 Task: Create a section Fast & Furious and in the section, add a milestone Wireless Network Optimization in the project ArrowTech
Action: Mouse moved to (85, 288)
Screenshot: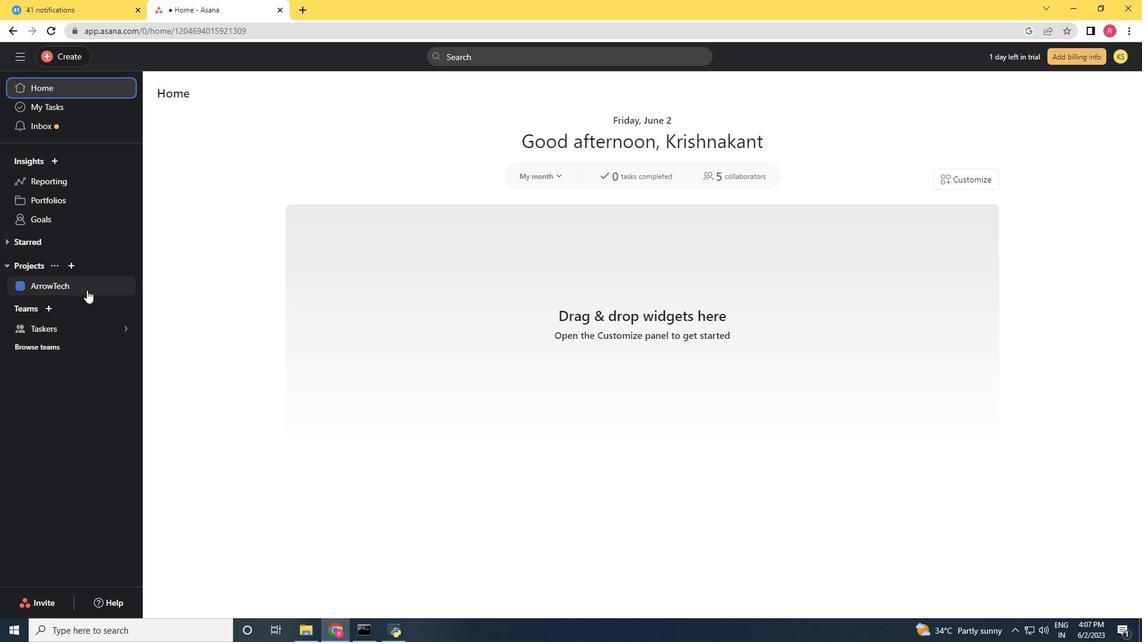 
Action: Mouse pressed left at (85, 288)
Screenshot: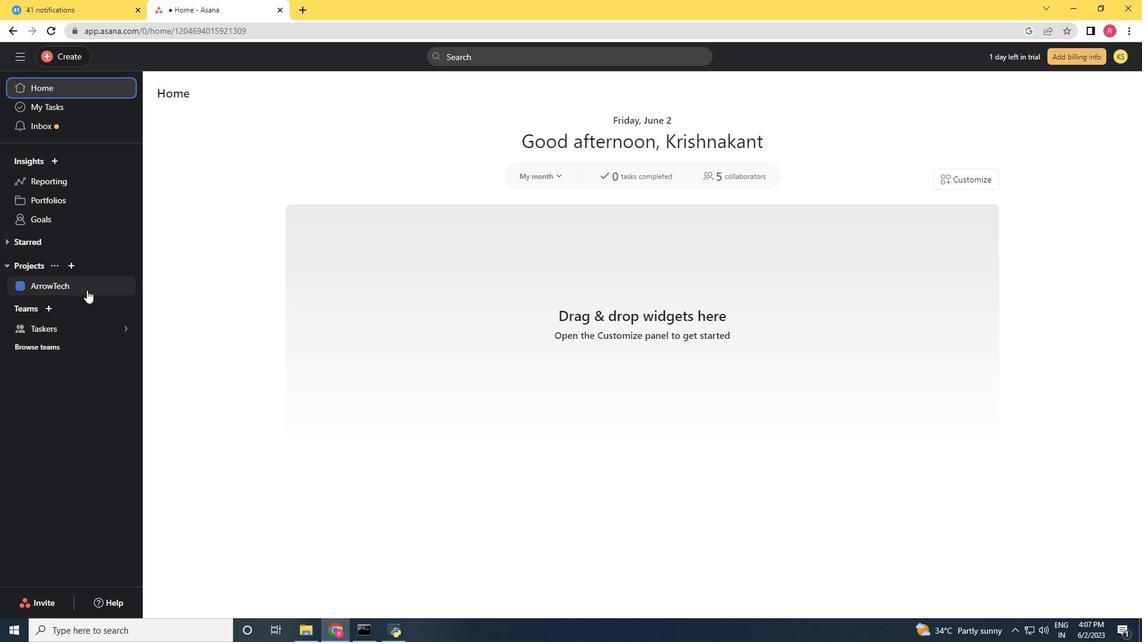 
Action: Mouse moved to (273, 396)
Screenshot: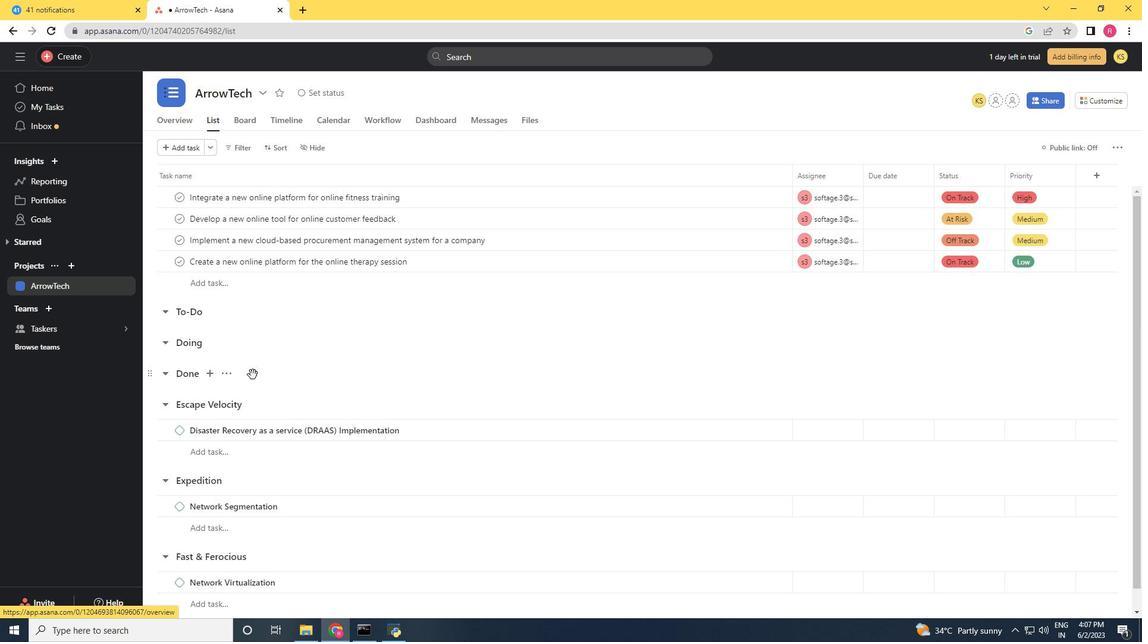 
Action: Mouse scrolled (272, 391) with delta (0, 0)
Screenshot: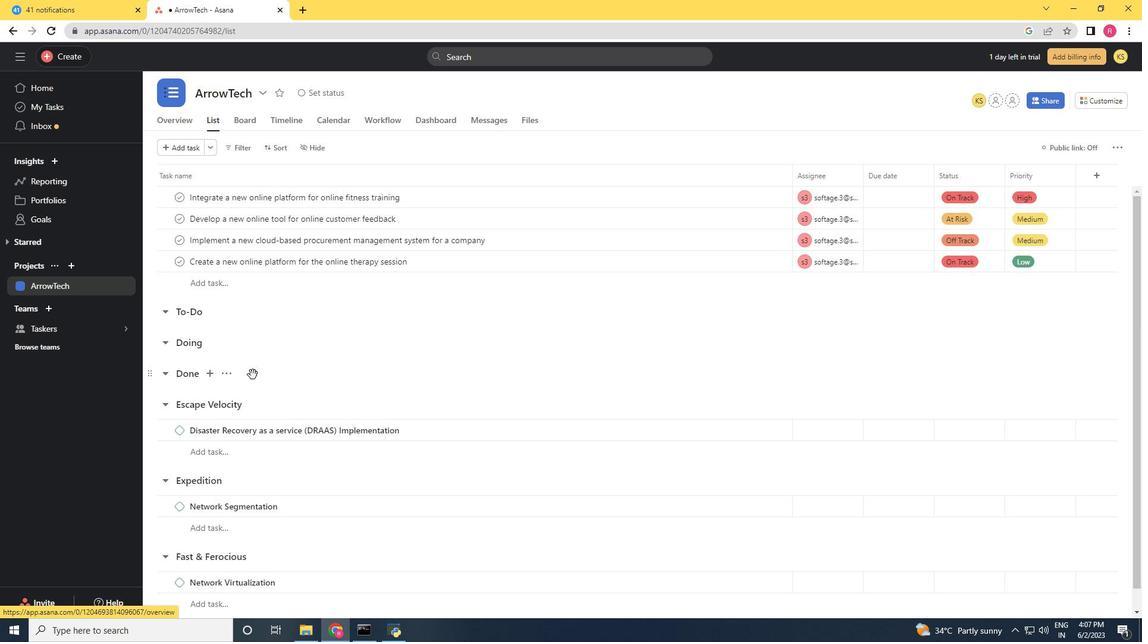
Action: Mouse moved to (277, 417)
Screenshot: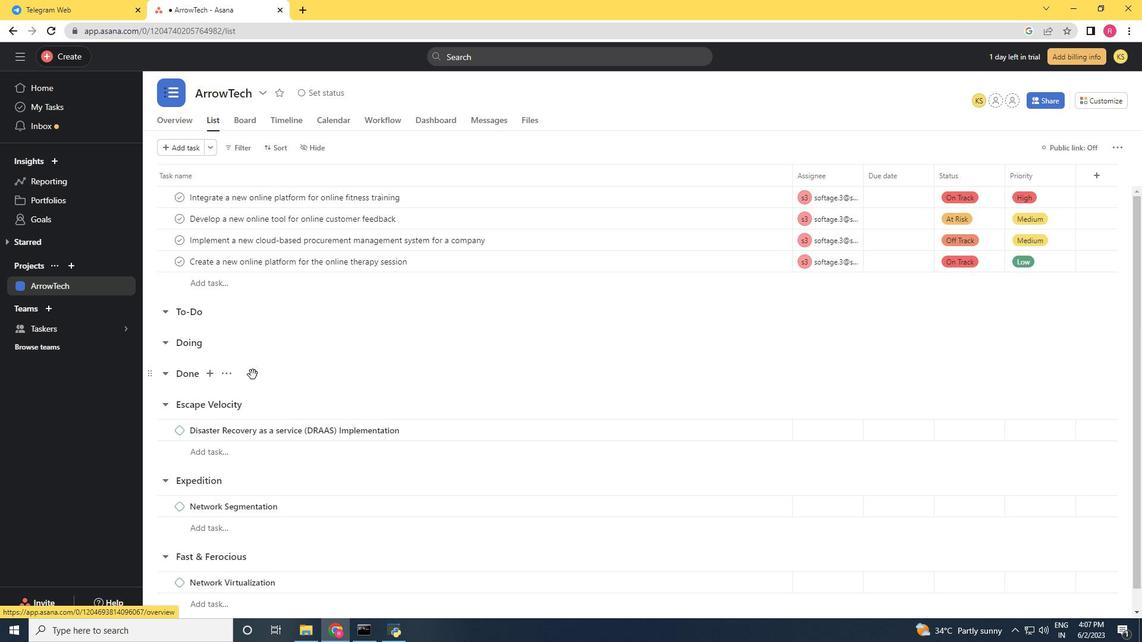 
Action: Mouse scrolled (277, 417) with delta (0, 0)
Screenshot: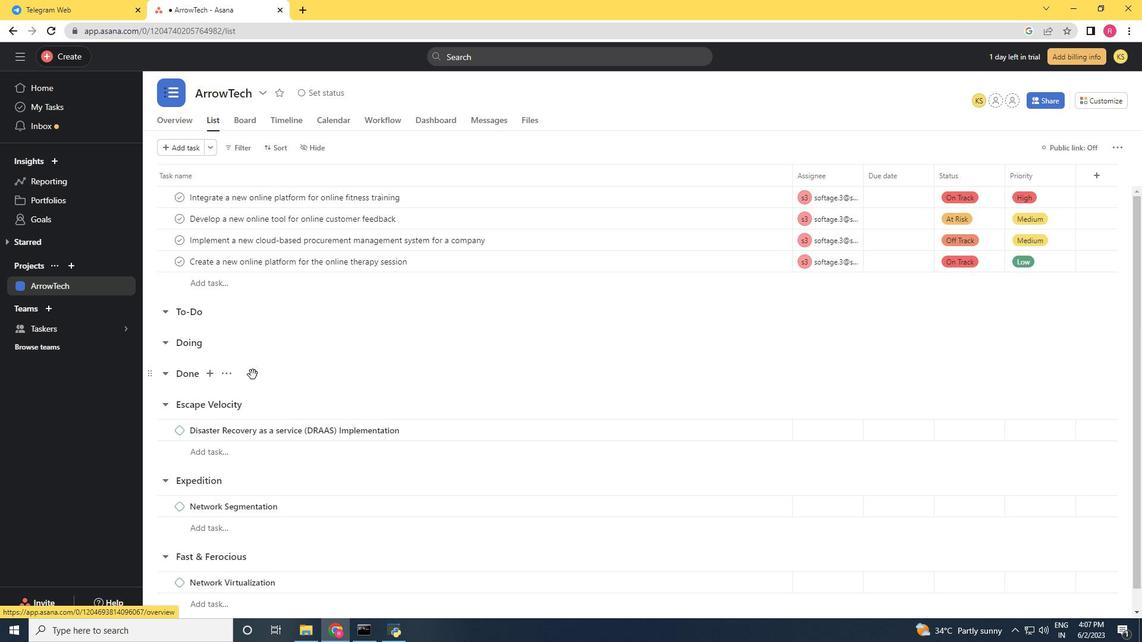 
Action: Mouse moved to (280, 430)
Screenshot: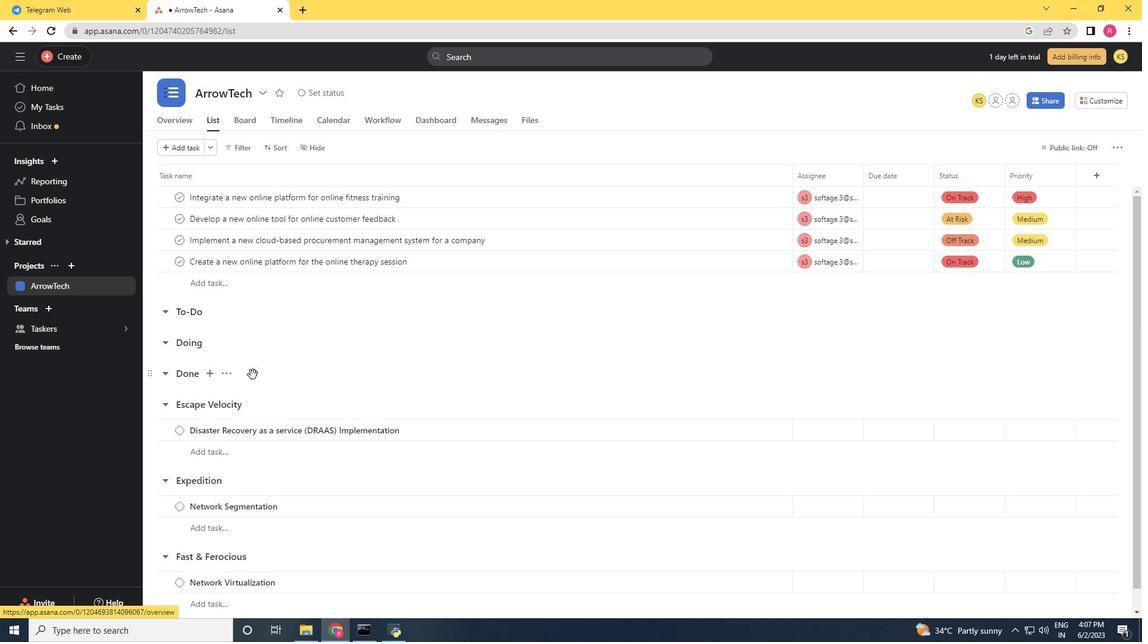 
Action: Mouse scrolled (280, 429) with delta (0, 0)
Screenshot: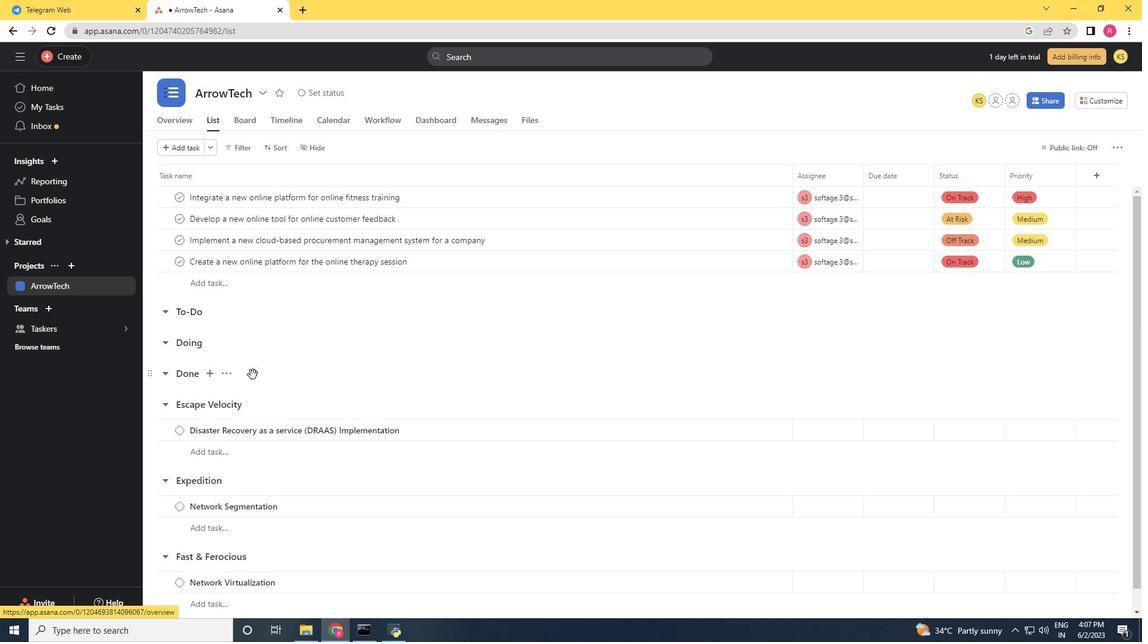 
Action: Mouse moved to (280, 430)
Screenshot: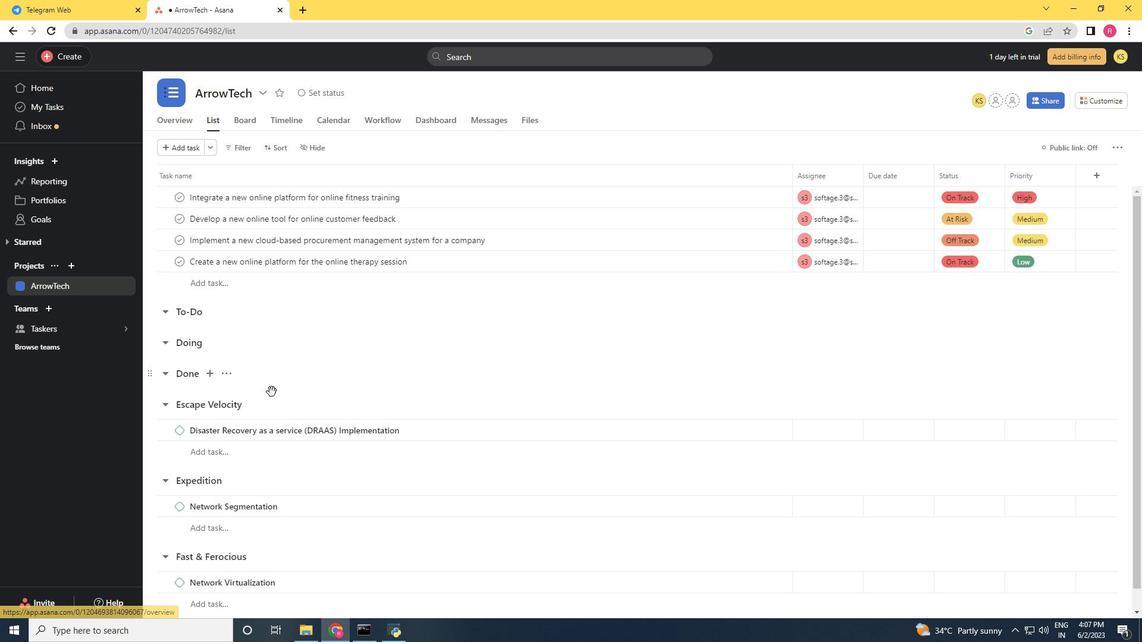 
Action: Mouse scrolled (280, 430) with delta (0, 0)
Screenshot: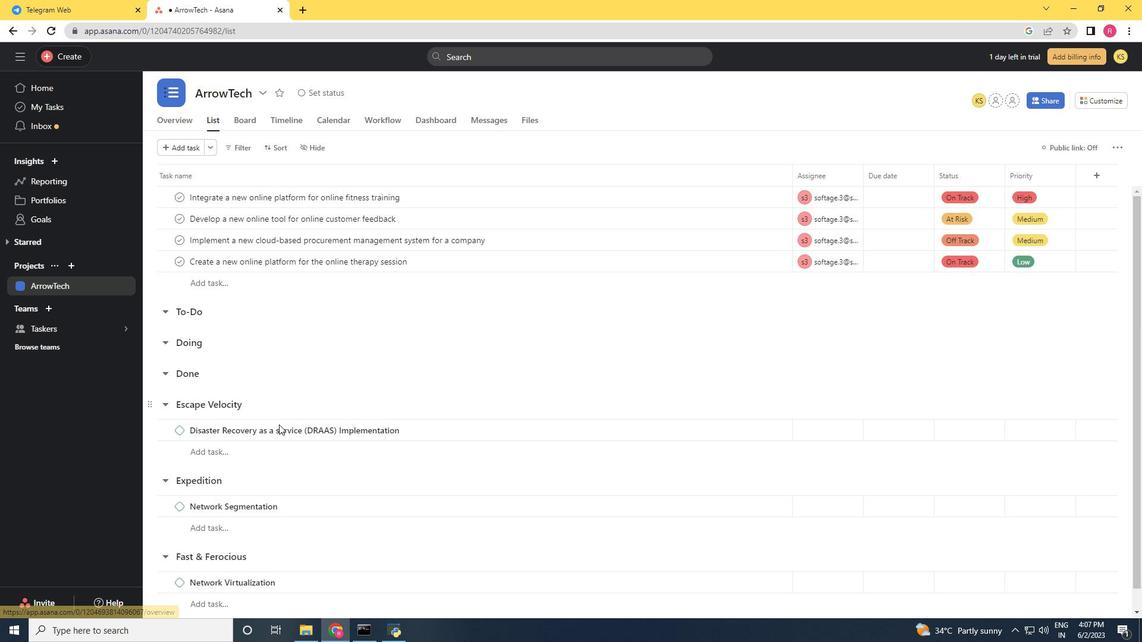 
Action: Mouse moved to (264, 455)
Screenshot: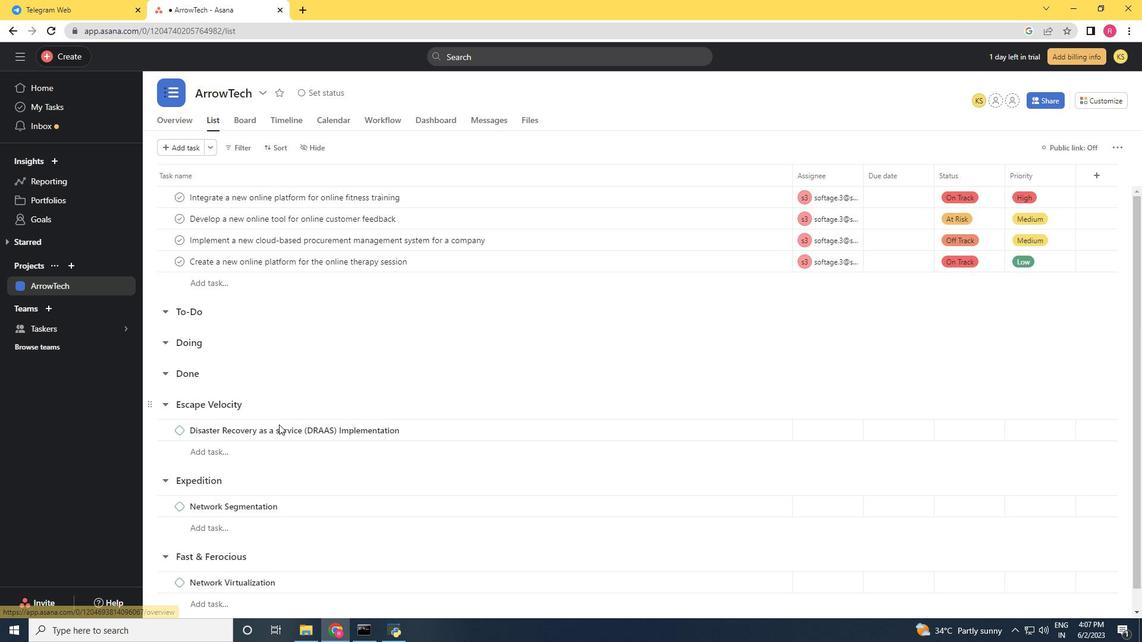 
Action: Mouse scrolled (264, 455) with delta (0, 0)
Screenshot: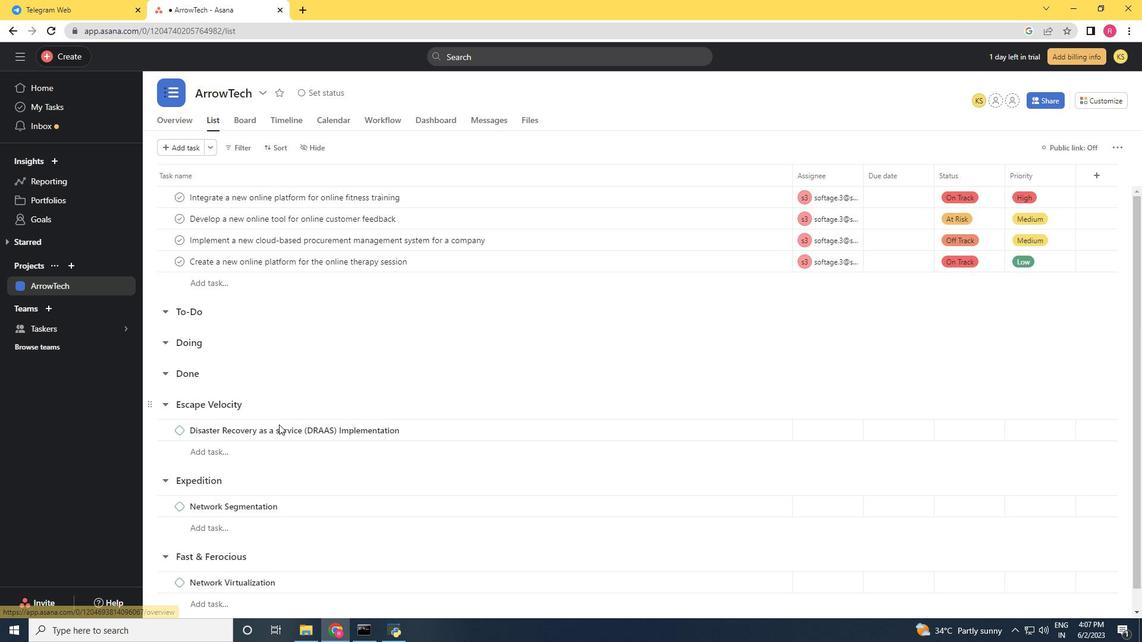 
Action: Mouse moved to (201, 606)
Screenshot: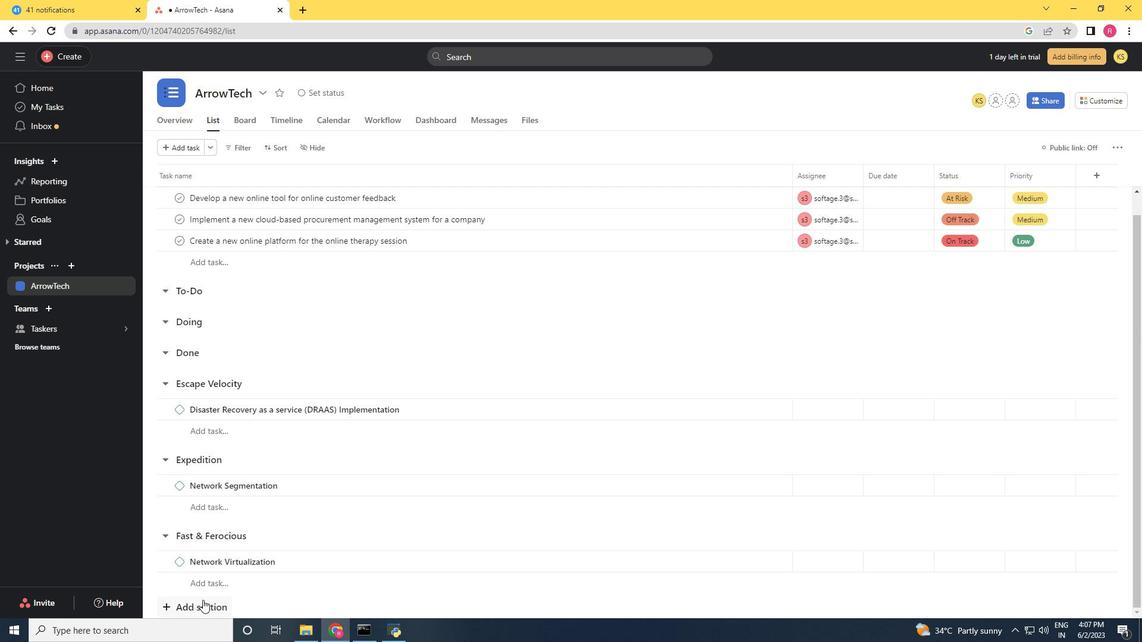 
Action: Mouse pressed left at (201, 606)
Screenshot: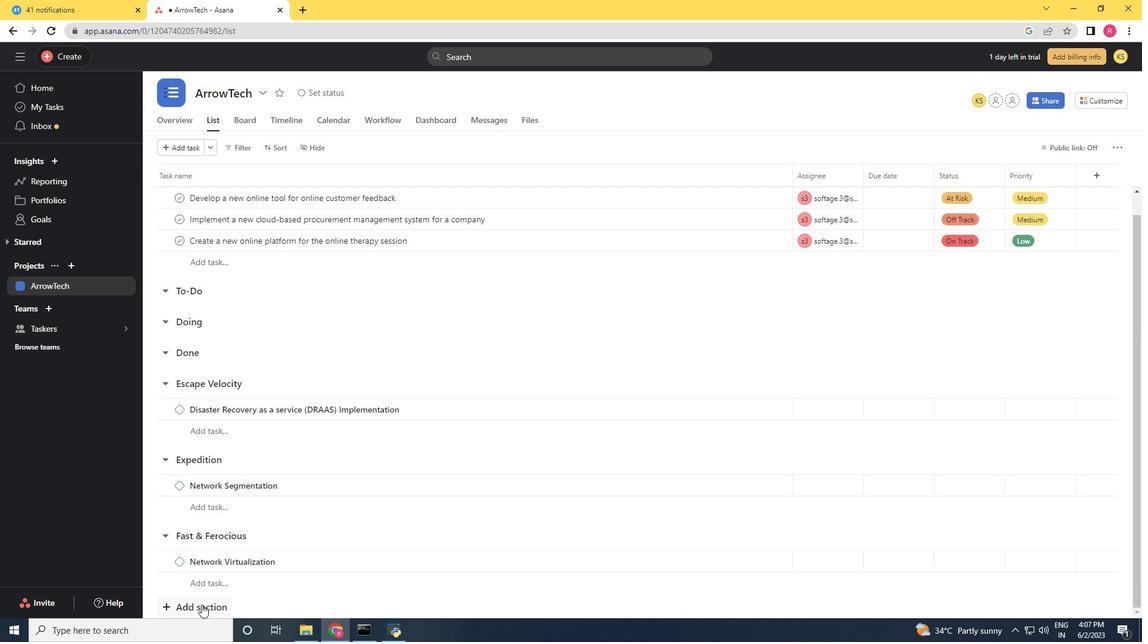 
Action: Mouse moved to (416, 342)
Screenshot: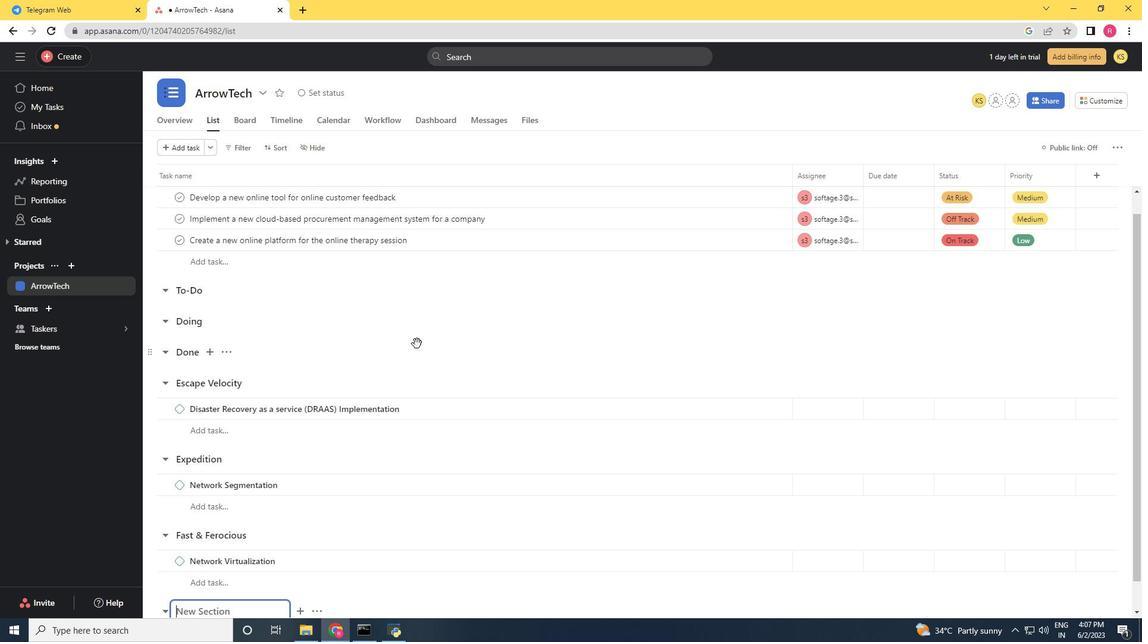 
Action: Key pressed <Key.shift>Fat<Key.backspace>st
Screenshot: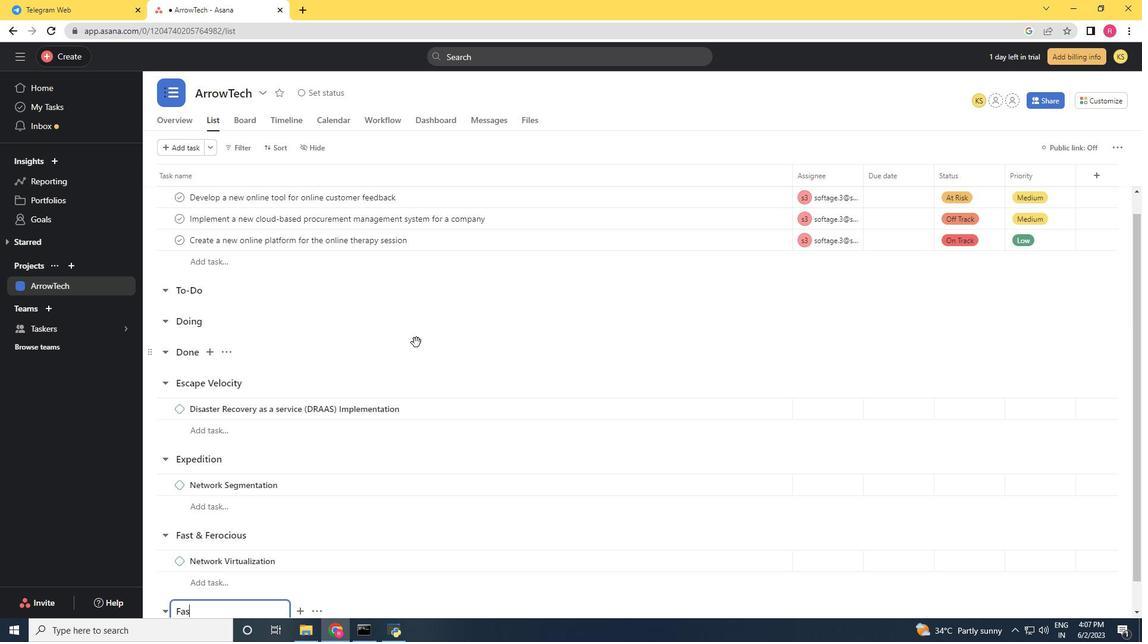 
Action: Mouse moved to (372, 350)
Screenshot: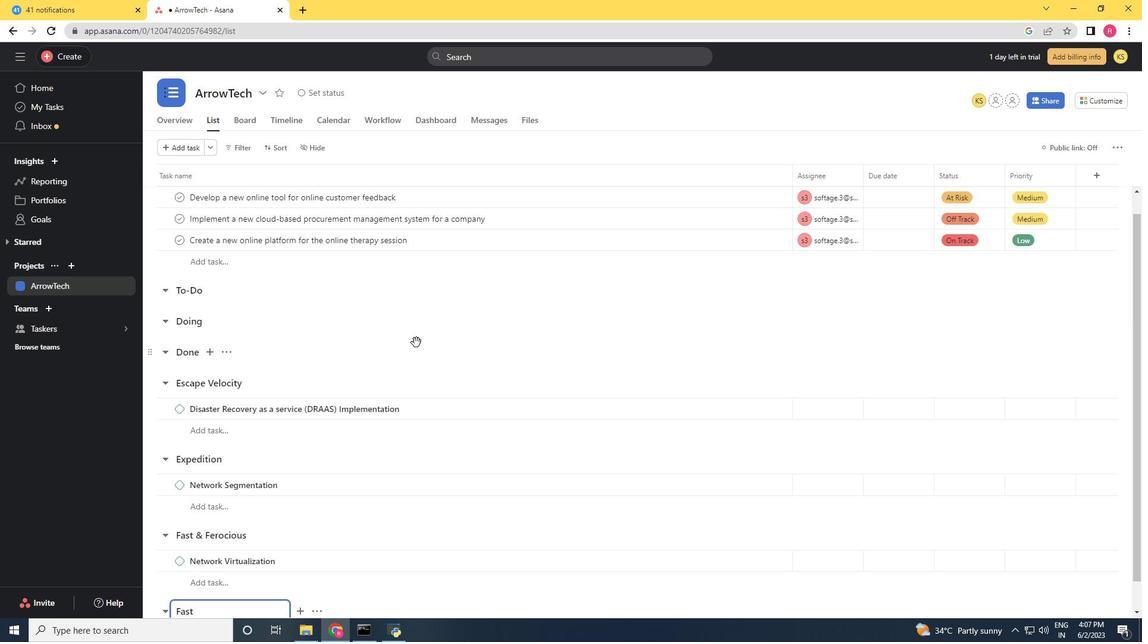 
Action: Mouse scrolled (372, 350) with delta (0, 0)
Screenshot: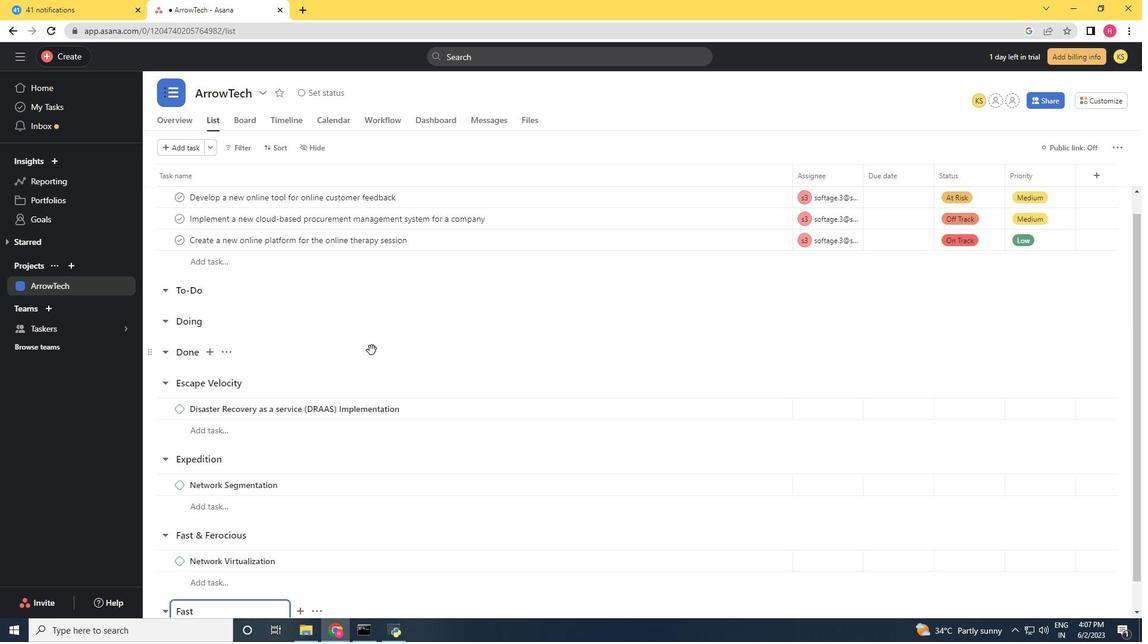 
Action: Mouse scrolled (372, 350) with delta (0, 0)
Screenshot: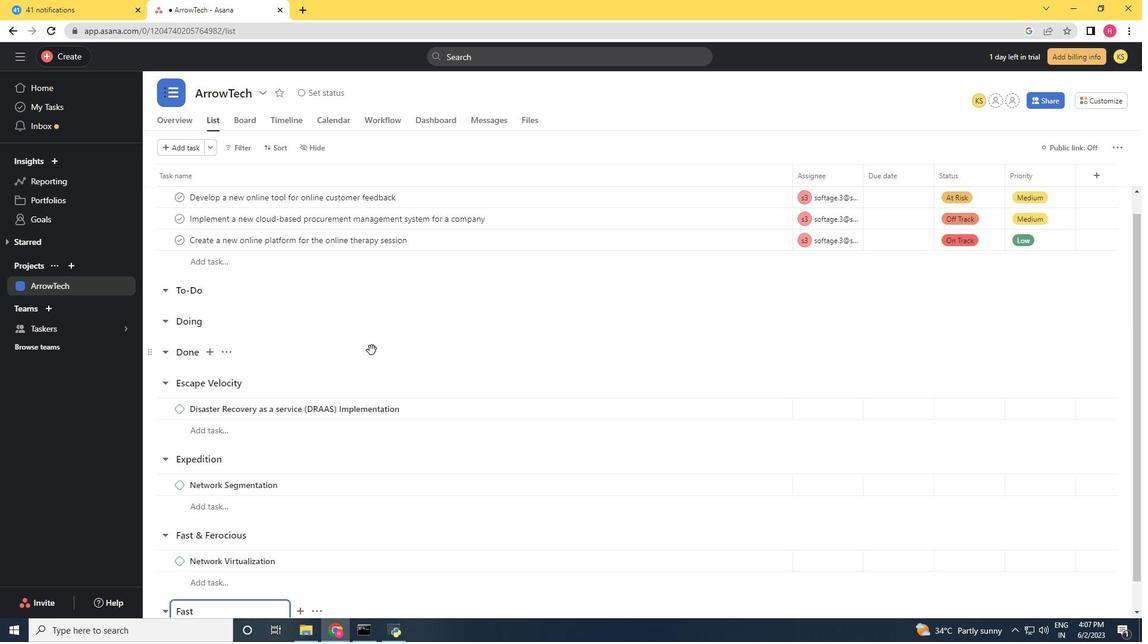 
Action: Mouse moved to (393, 348)
Screenshot: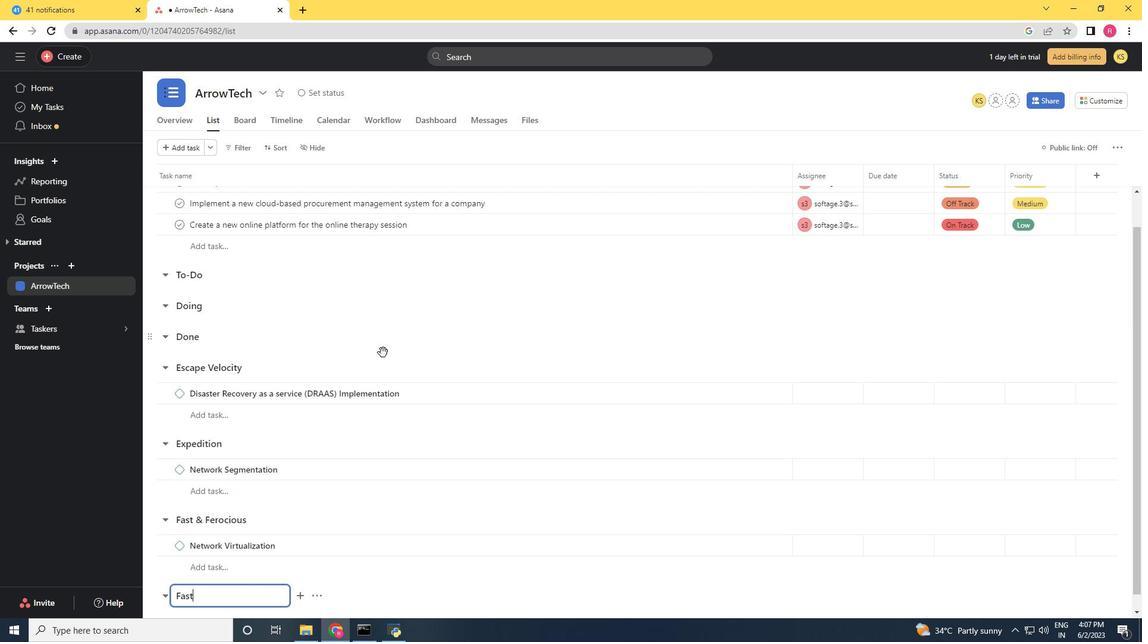
Action: Key pressed <Key.shift><Key.shift><Key.shift><Key.shift><Key.shift><Key.shift><Key.shift><Key.shift><Key.shift><Key.shift><Key.shift><Key.shift><Key.shift><Key.shift><Key.shift><Key.shift><Key.shift><Key.shift><Key.shift><Key.shift><Key.shift><Key.shift><Key.shift><Key.shift><Key.shift><Key.shift><Key.shift><Key.shift><Key.shift><Key.shift><Key.shift><Key.shift><Key.shift><Key.shift><Key.shift><Key.shift><Key.shift><Key.shift><Key.shift><Key.shift><Key.shift><Key.shift><Key.shift><Key.shift><Key.shift><Key.shift><Key.shift><Key.shift><Key.shift><Key.shift><Key.shift><Key.shift><Key.shift><Key.shift><Key.shift><Key.shift>&<Key.space><Key.backspace><Key.backspace><Key.space><Key.shift><Key.shift><Key.shift><Key.shift><Key.shift><Key.shift><Key.shift><Key.shift><Key.shift><Key.shift><Key.shift><Key.shift>&<Key.space><Key.shift><Key.shift><Key.shift><Key.shift><Key.shift><Key.shift><Key.shift><Key.shift><Key.shift><Key.shift>Fus=r<Key.backspace><Key.backspace><Key.backspace>rious<Key.enter><Key.shift><Key.shift><Key.shift><Key.shift><Key.shift><Key.shift><Key.shift><Key.shift><Key.shift>Wireless<Key.space><Key.shift>Network<Key.space><Key.shift>Optimization
Screenshot: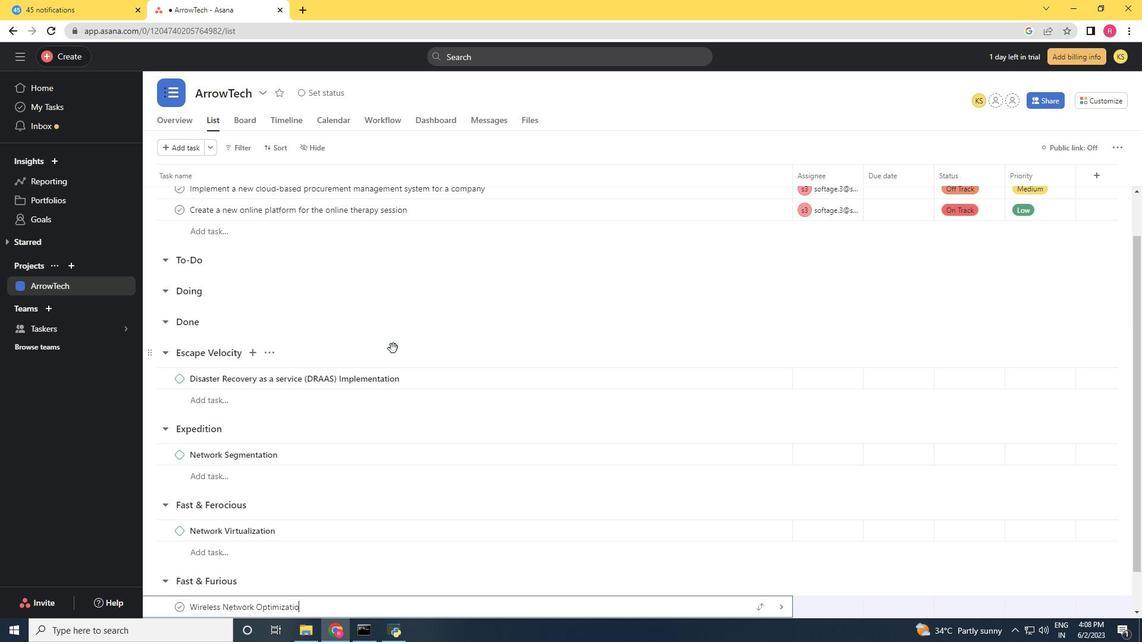 
Action: Mouse moved to (338, 372)
Screenshot: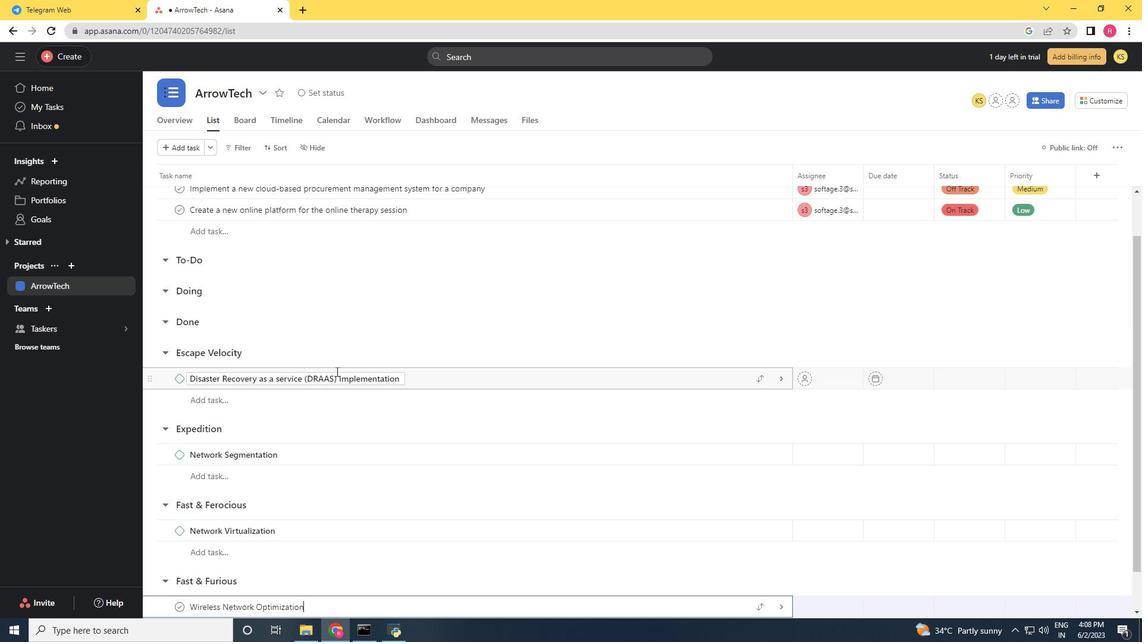 
Action: Mouse scrolled (338, 372) with delta (0, 0)
Screenshot: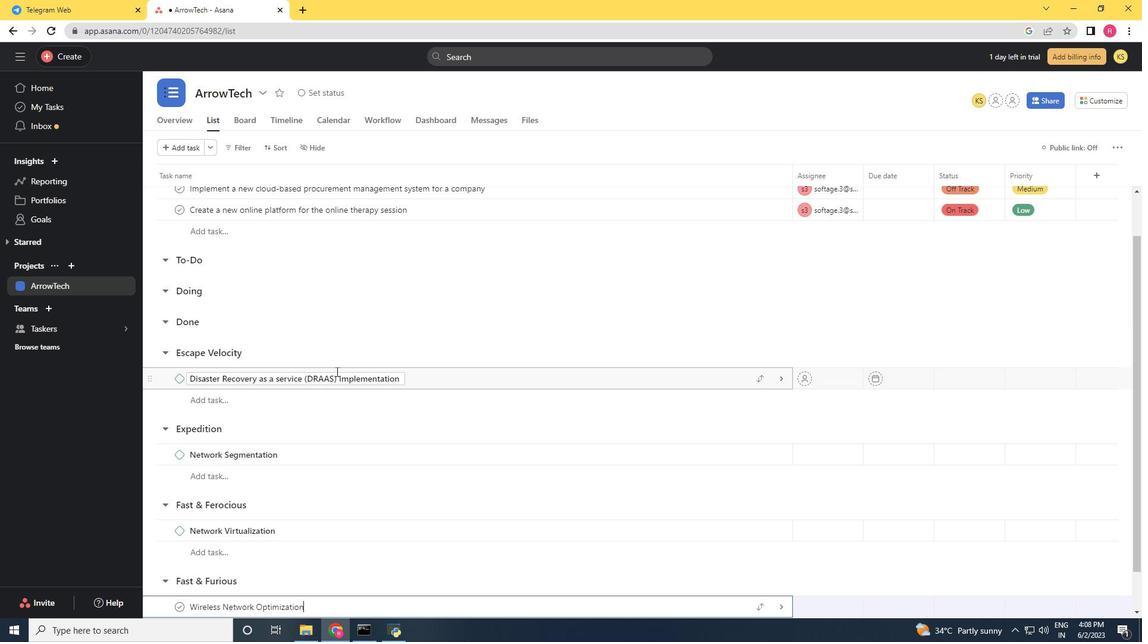 
Action: Mouse moved to (339, 373)
Screenshot: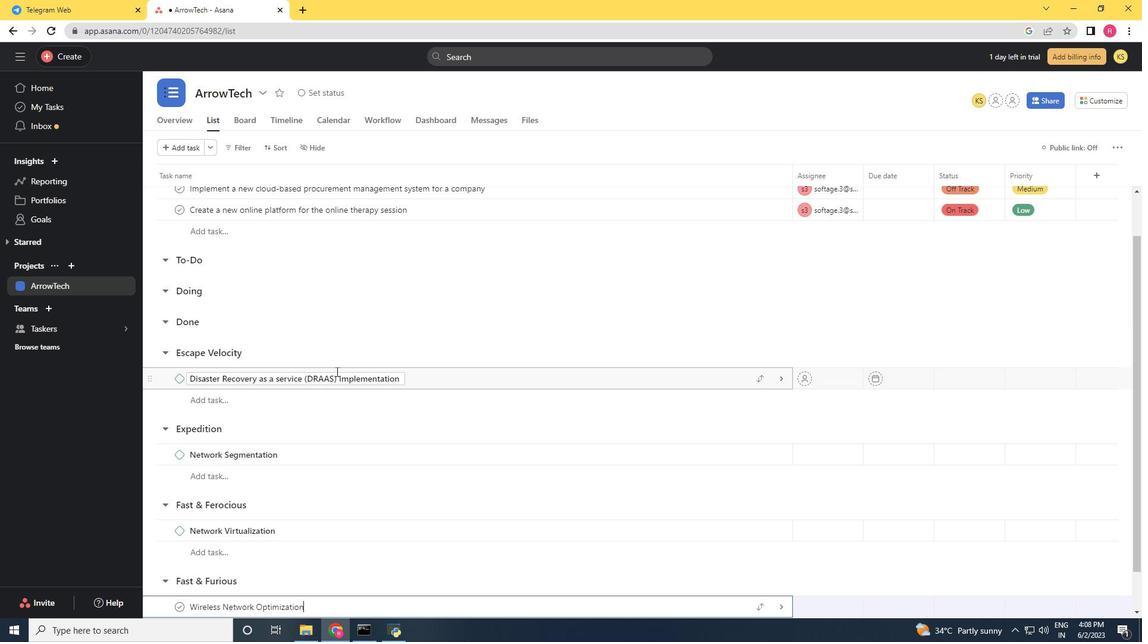 
Action: Mouse scrolled (339, 373) with delta (0, 0)
Screenshot: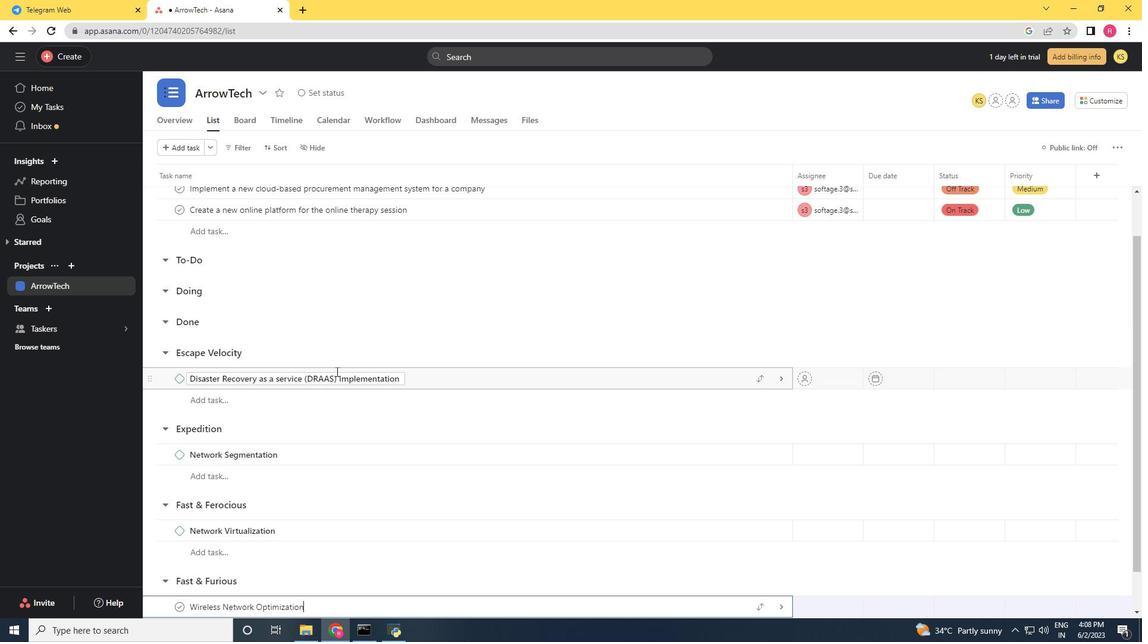 
Action: Mouse moved to (339, 375)
Screenshot: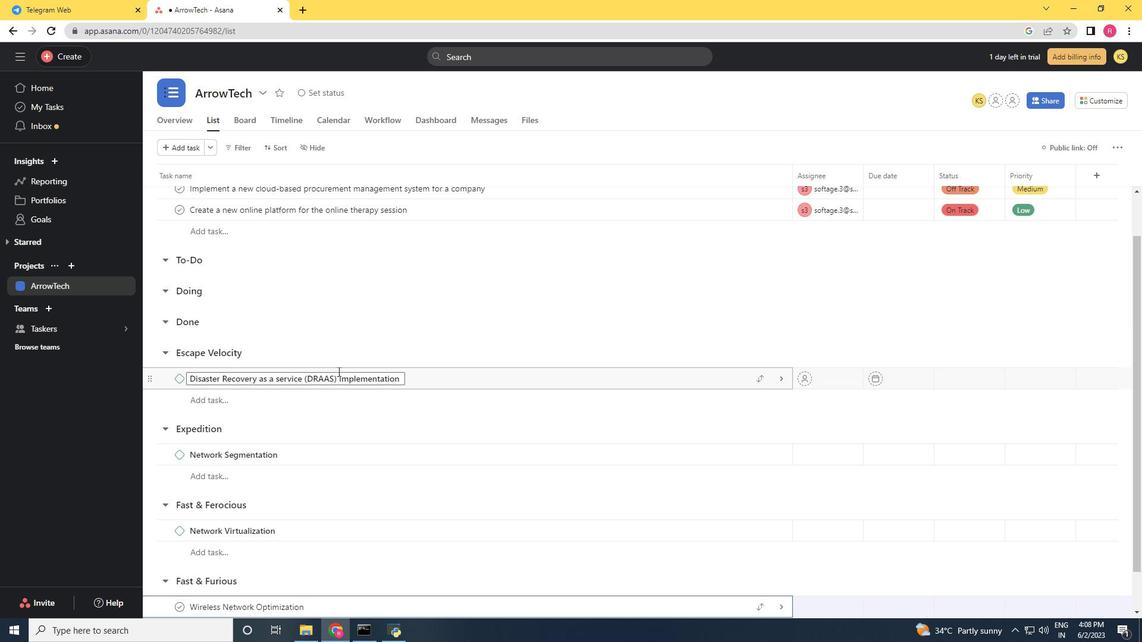 
Action: Mouse scrolled (339, 374) with delta (0, 0)
Screenshot: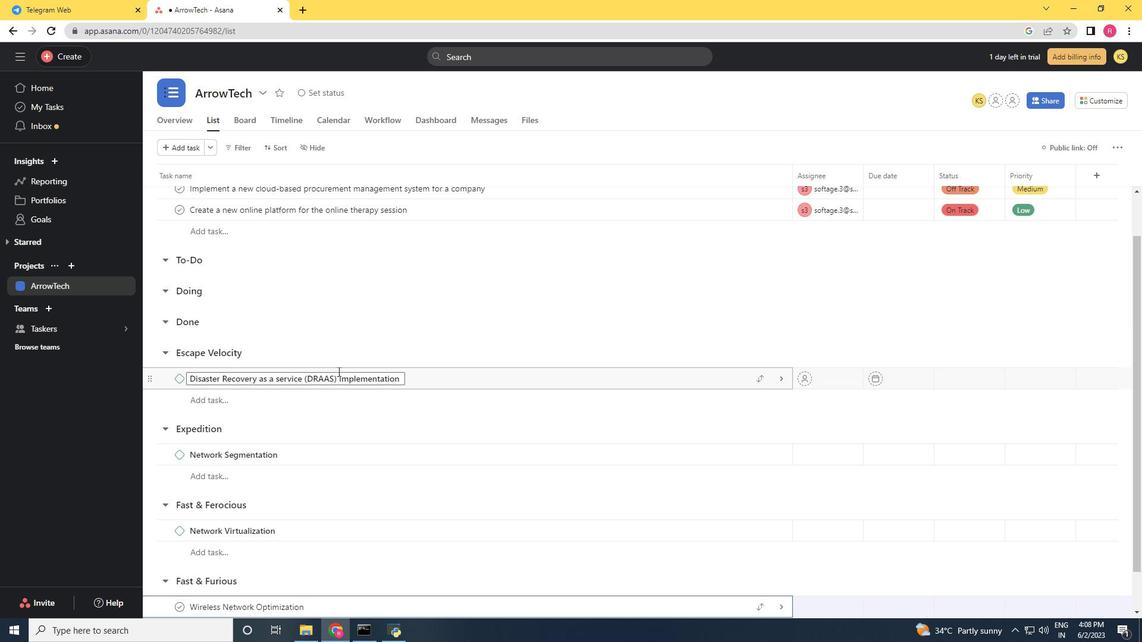 
Action: Mouse moved to (340, 376)
Screenshot: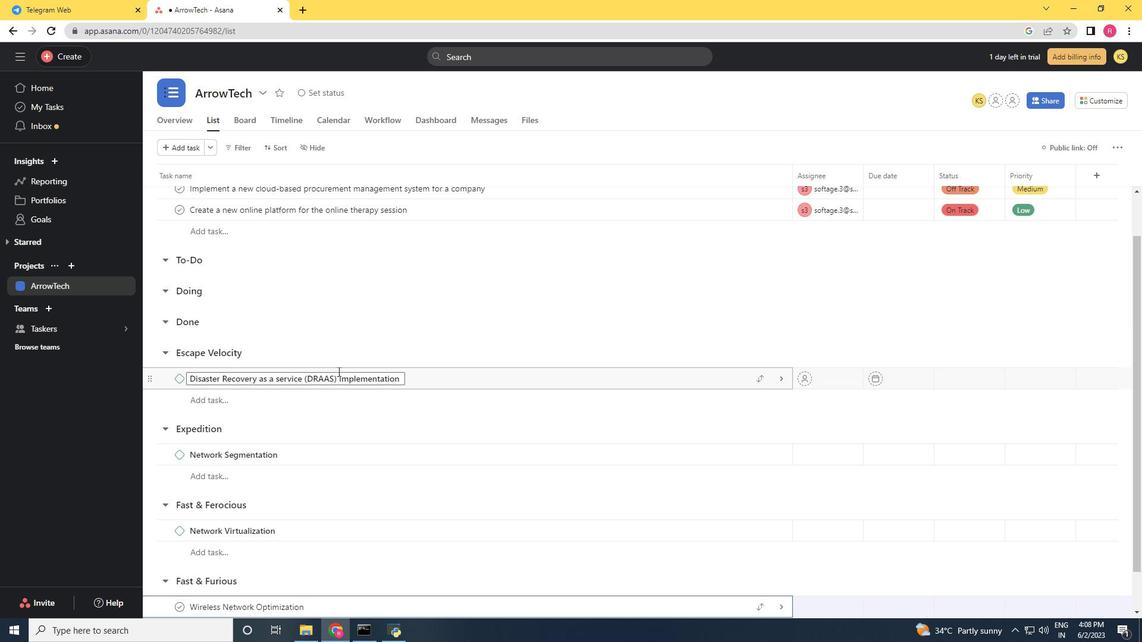 
Action: Mouse scrolled (340, 375) with delta (0, 0)
Screenshot: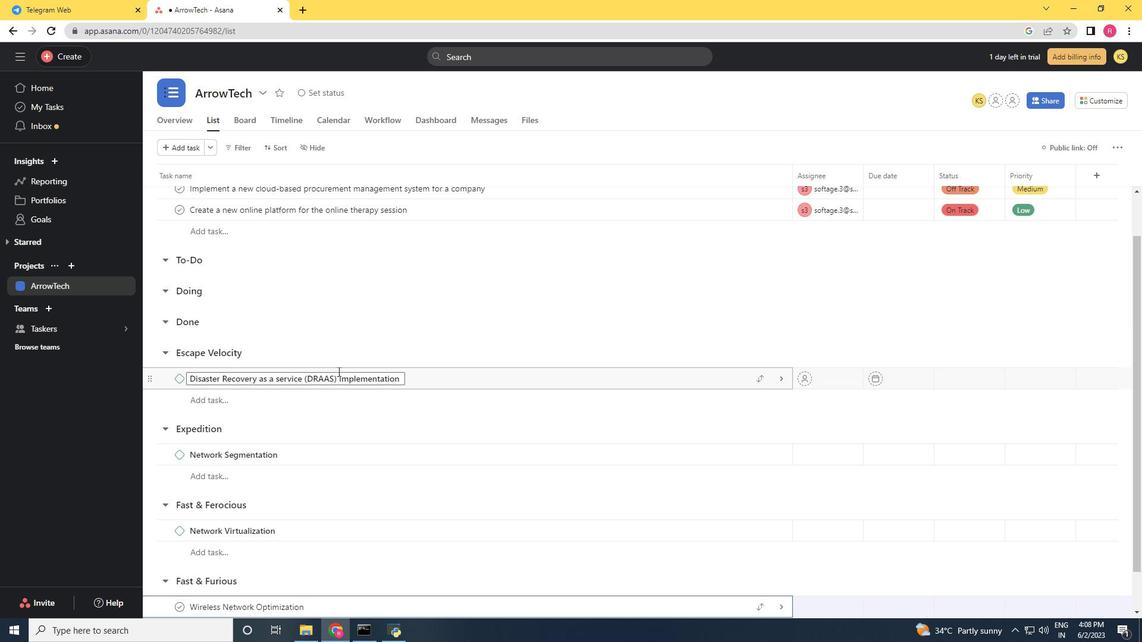 
Action: Mouse moved to (341, 383)
Screenshot: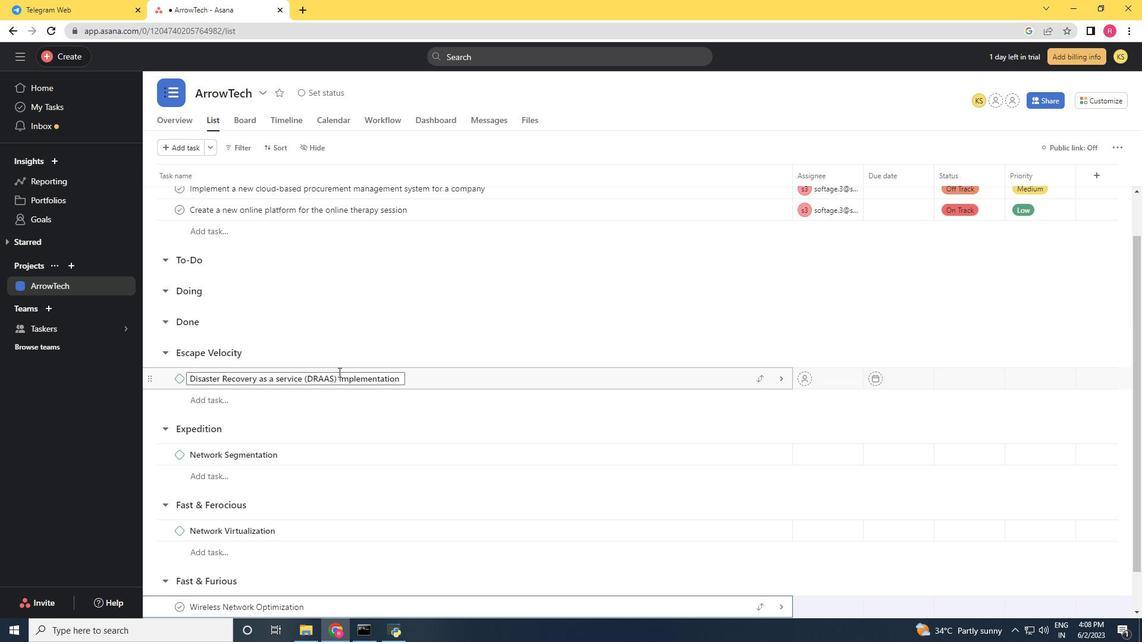 
Action: Mouse scrolled (341, 383) with delta (0, 0)
Screenshot: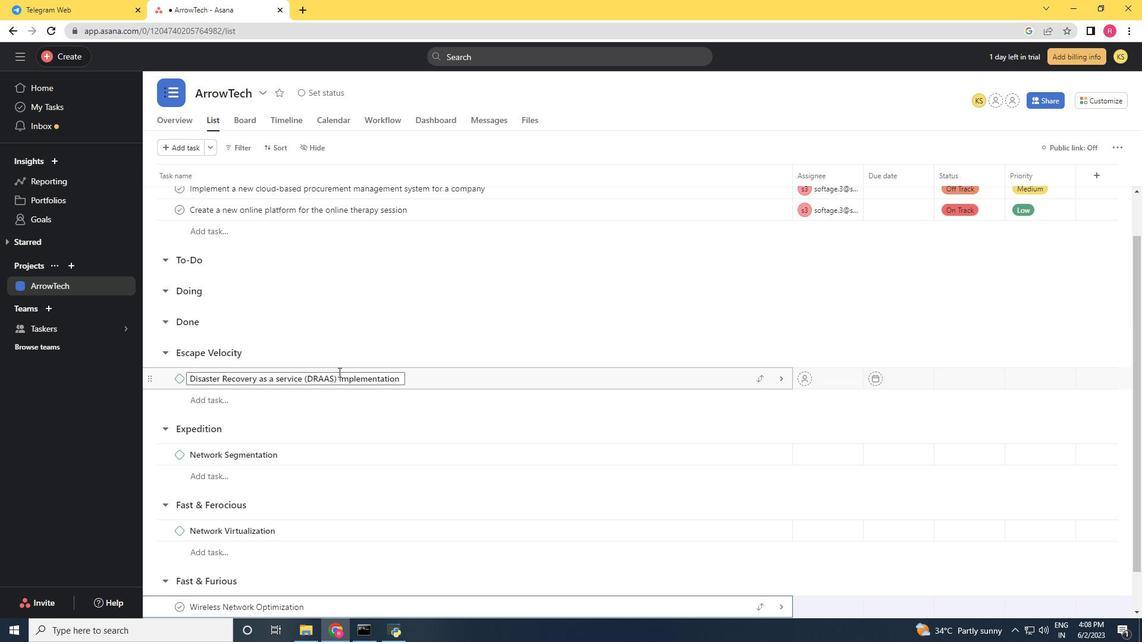 
Action: Mouse moved to (347, 561)
Screenshot: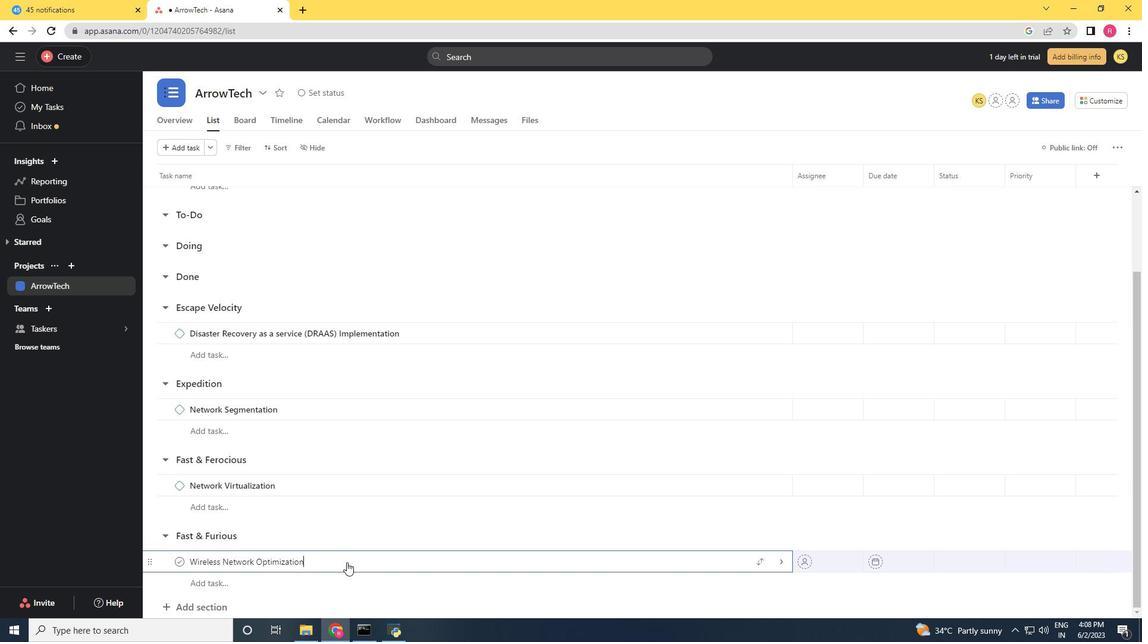 
Action: Mouse pressed right at (347, 561)
Screenshot: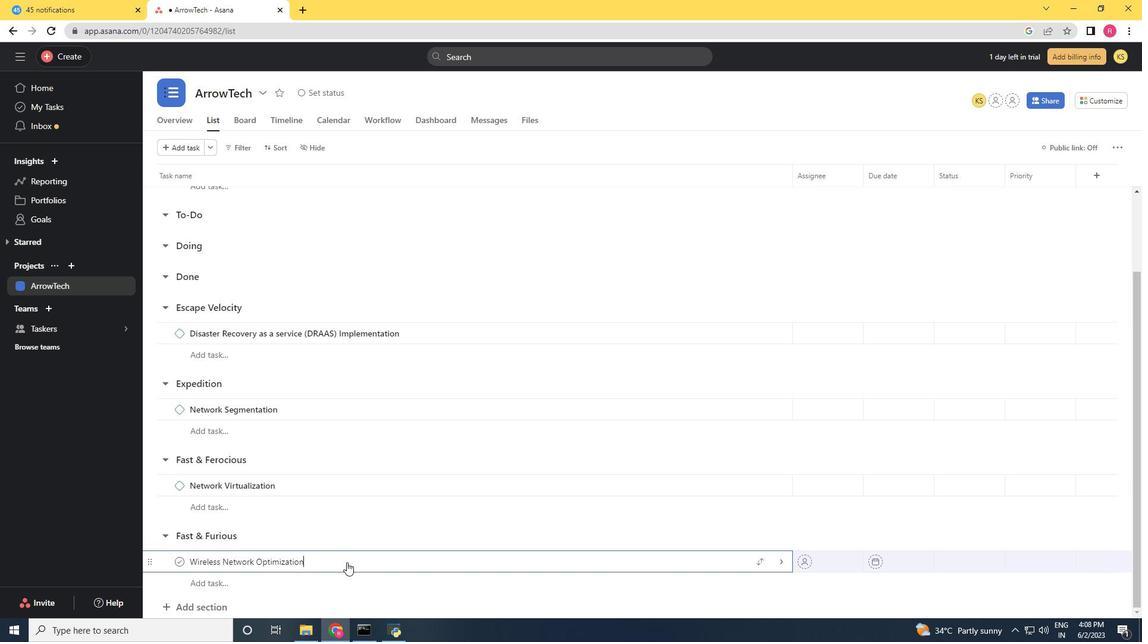 
Action: Mouse moved to (381, 501)
Screenshot: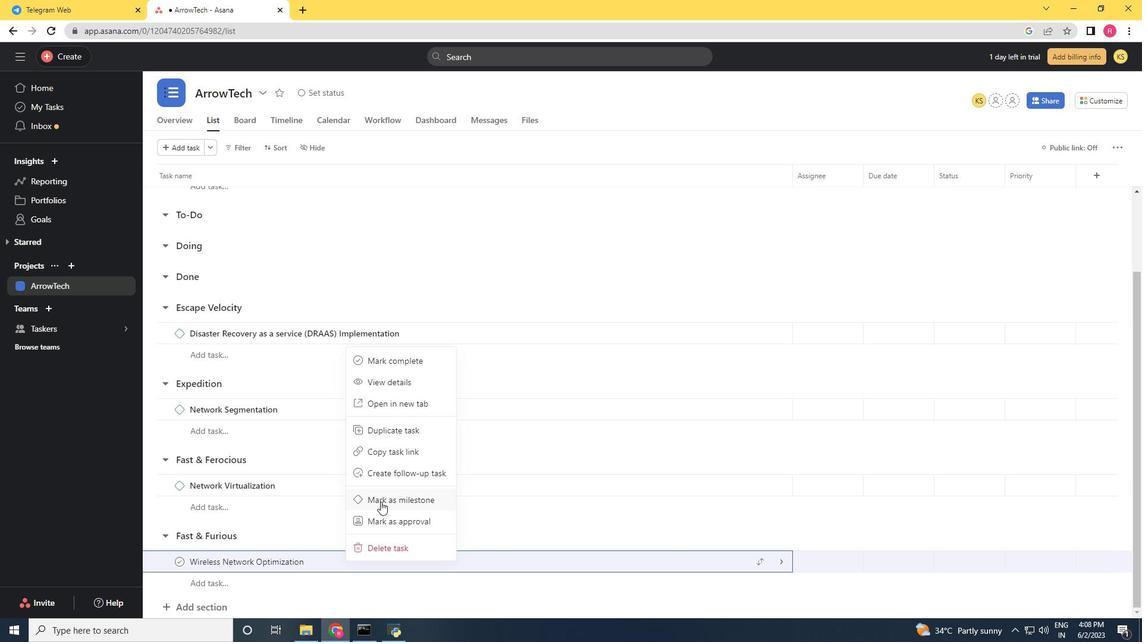 
Action: Mouse pressed left at (381, 501)
Screenshot: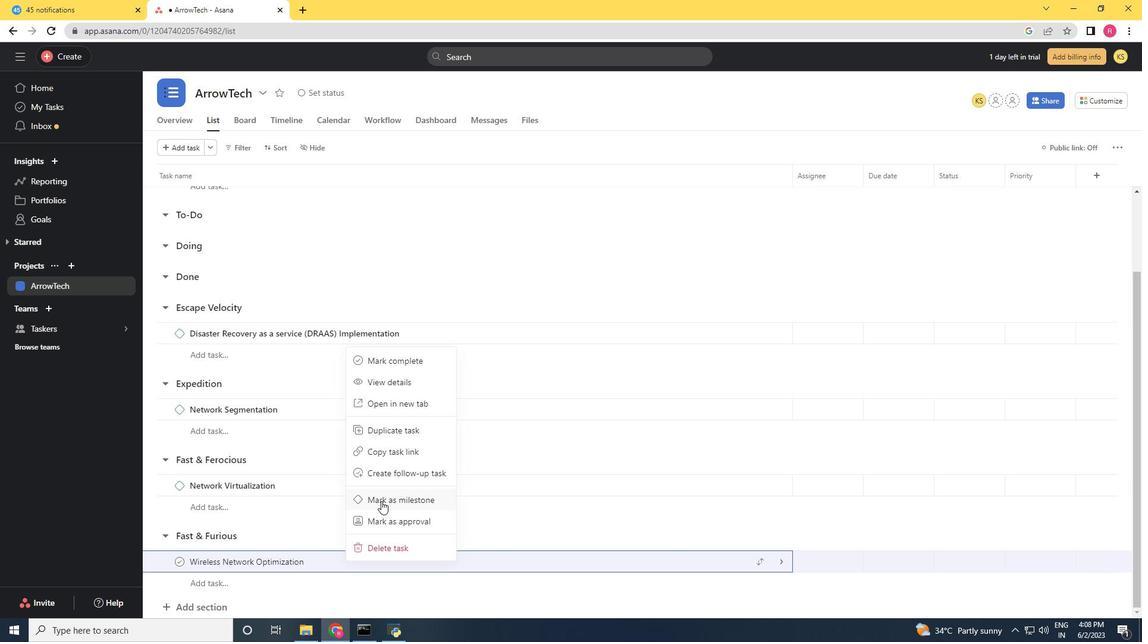 
Action: Mouse moved to (367, 511)
Screenshot: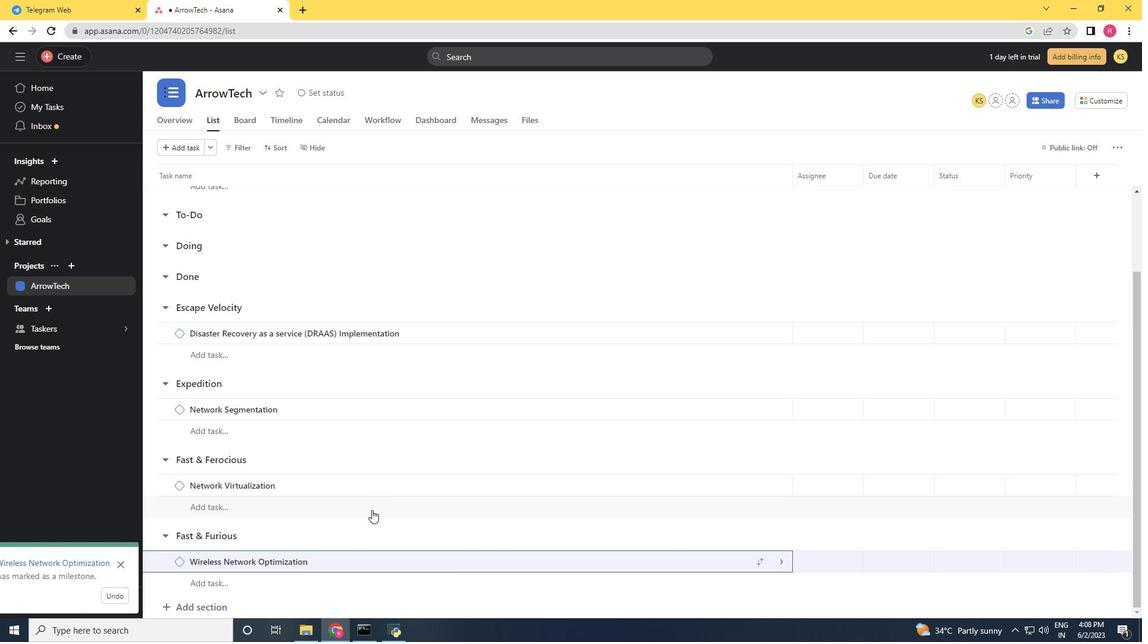 
